Task: In invitations turn off email notifications.
Action: Mouse moved to (738, 55)
Screenshot: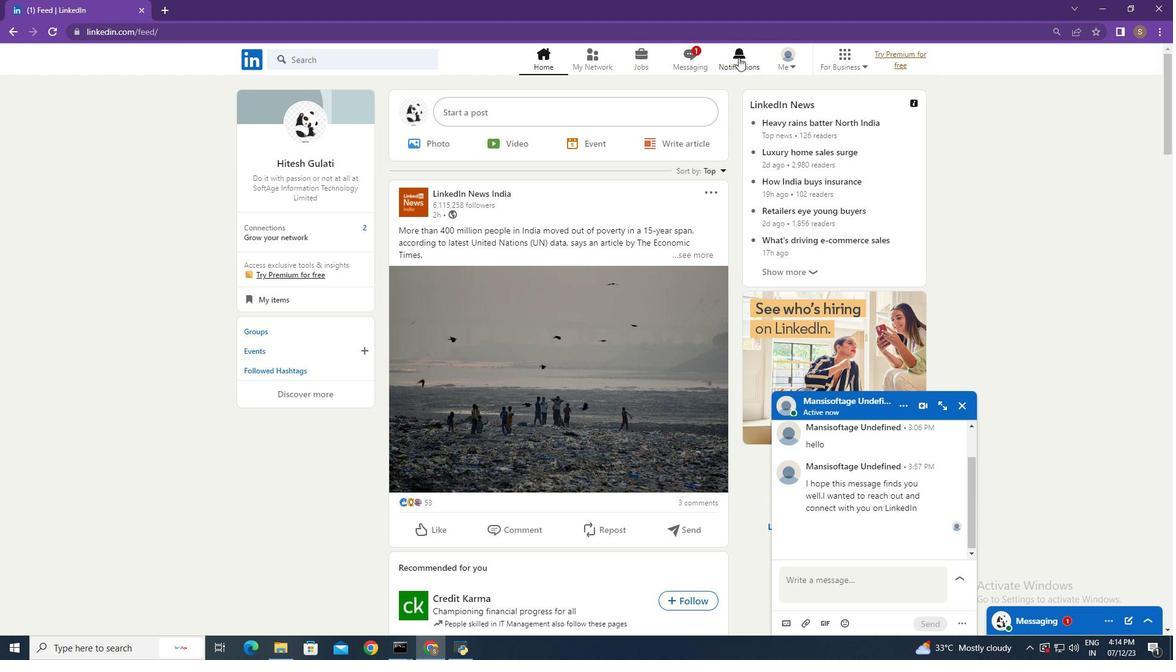 
Action: Mouse pressed left at (738, 55)
Screenshot: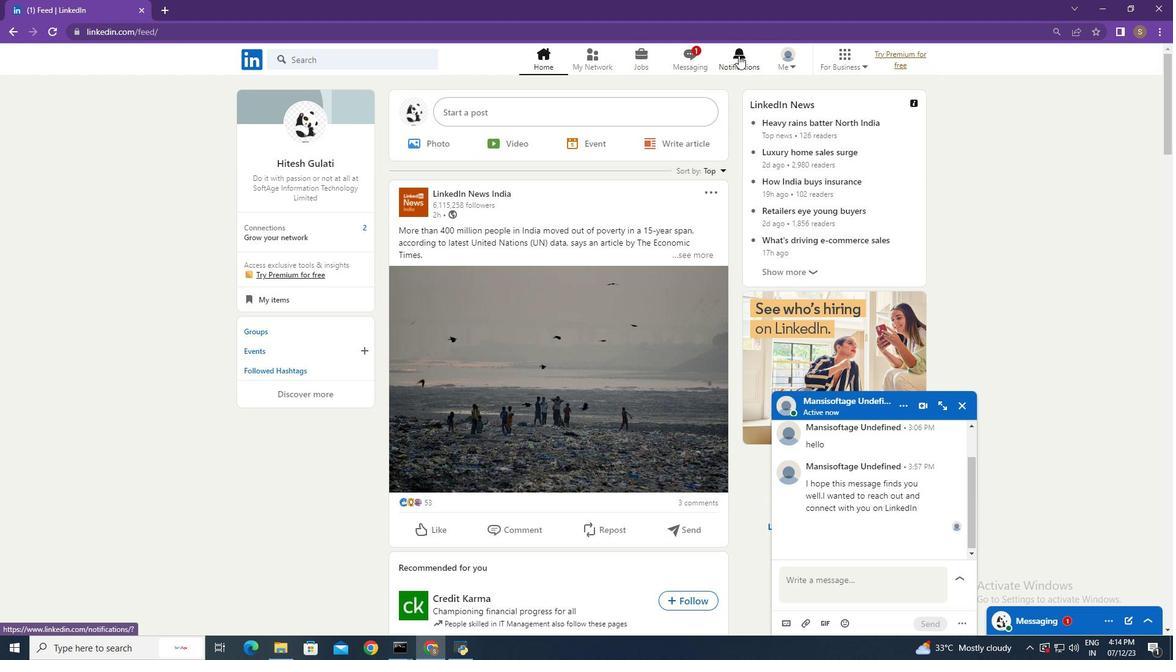 
Action: Mouse moved to (271, 139)
Screenshot: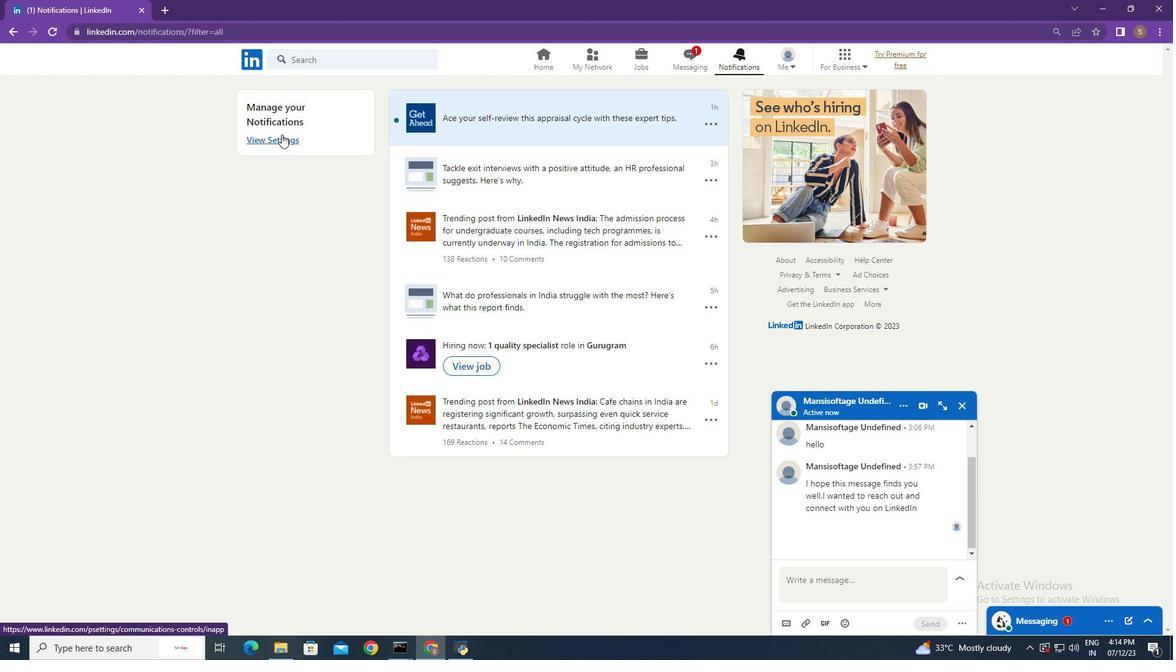 
Action: Mouse pressed left at (271, 139)
Screenshot: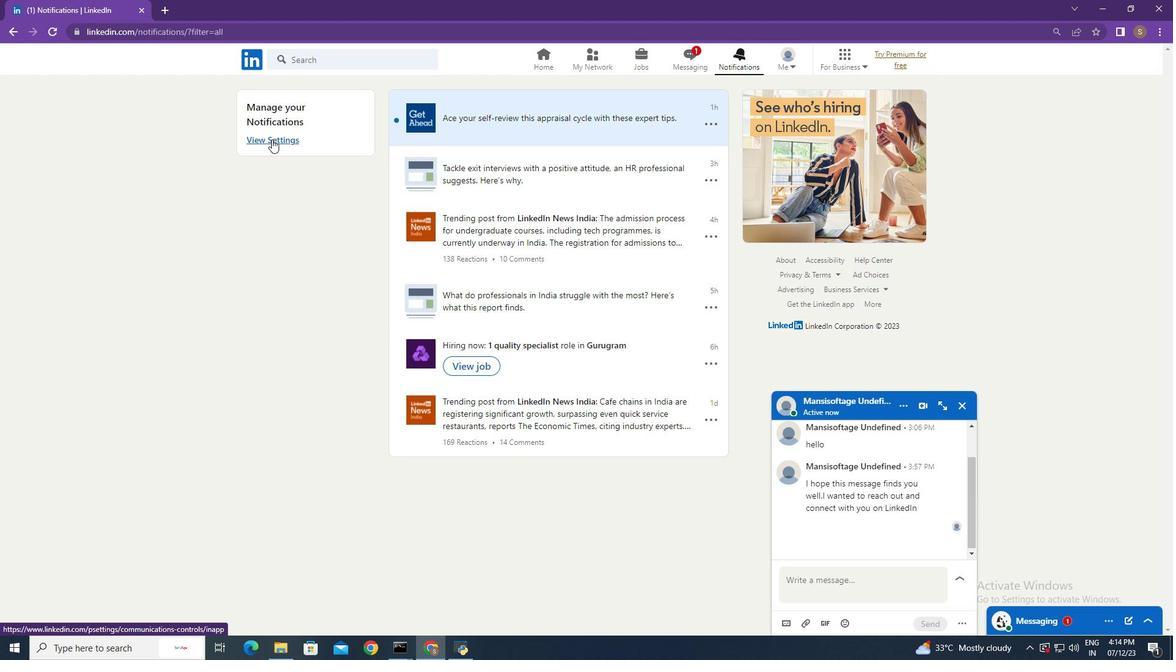 
Action: Mouse moved to (656, 415)
Screenshot: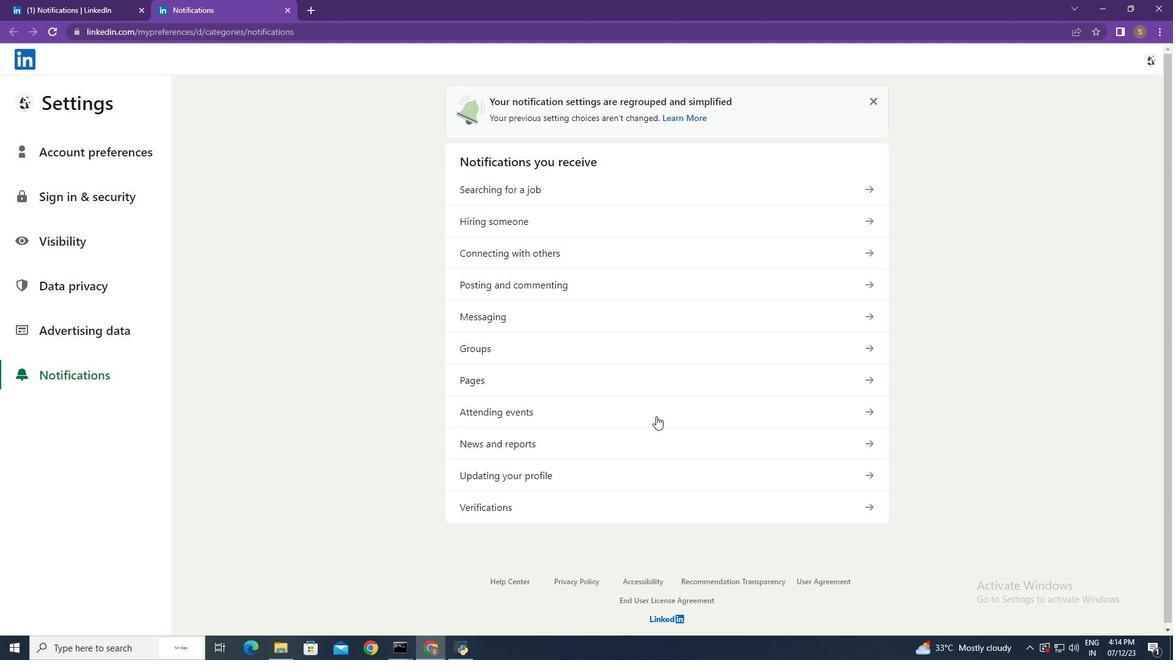 
Action: Mouse pressed left at (656, 415)
Screenshot: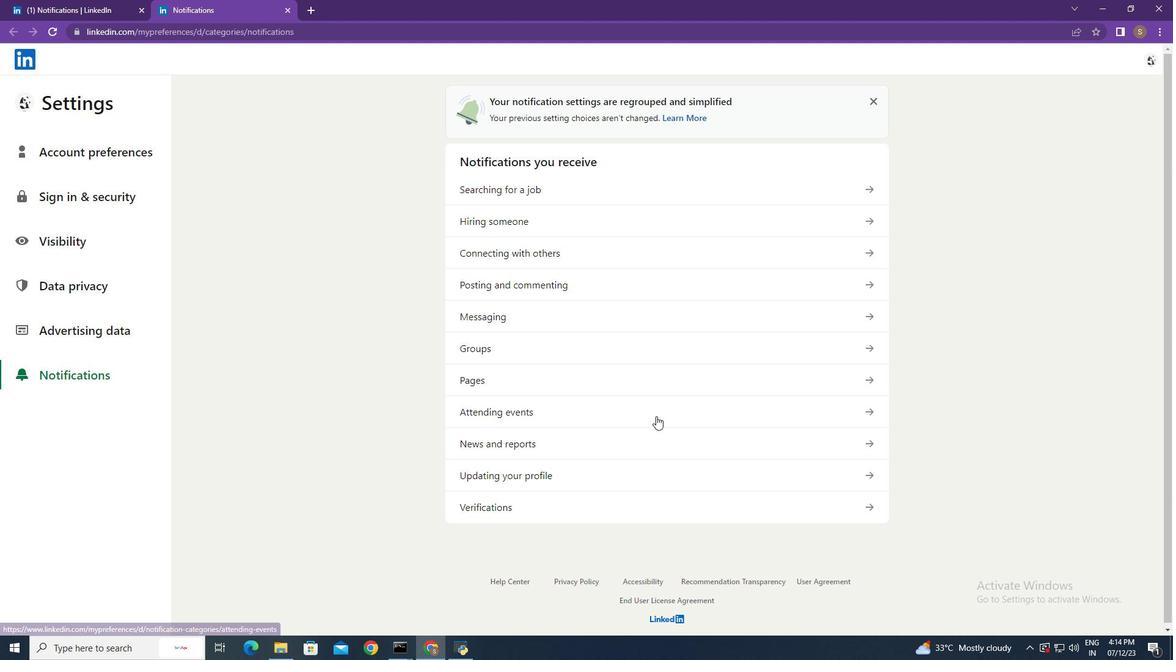 
Action: Mouse moved to (672, 180)
Screenshot: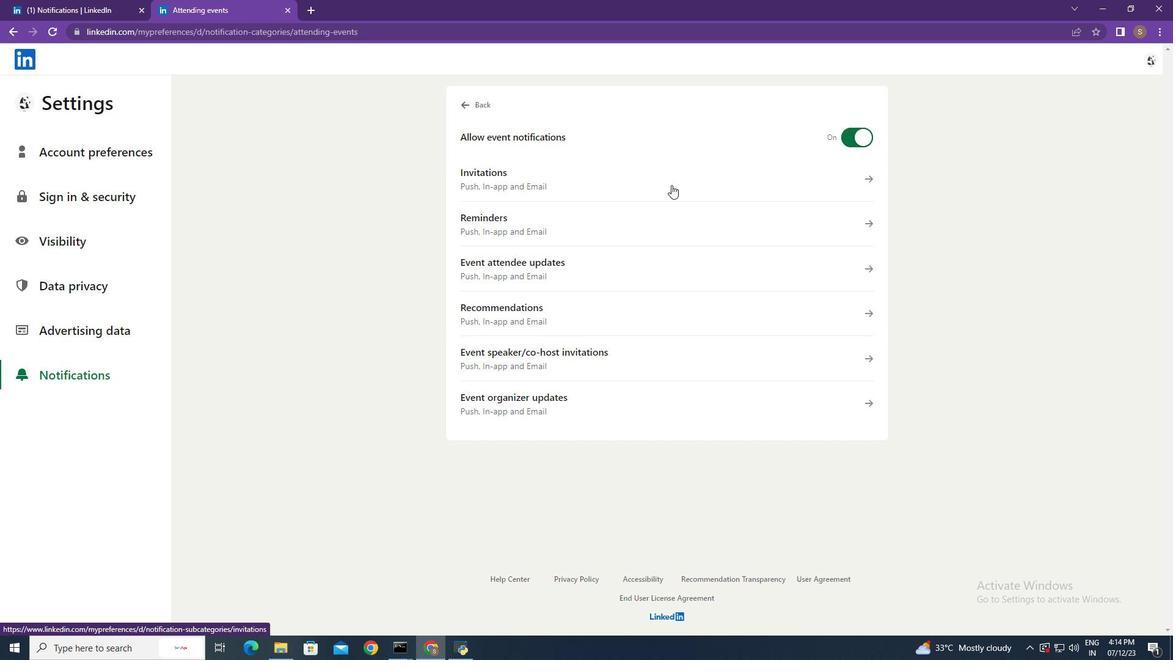 
Action: Mouse pressed left at (672, 180)
Screenshot: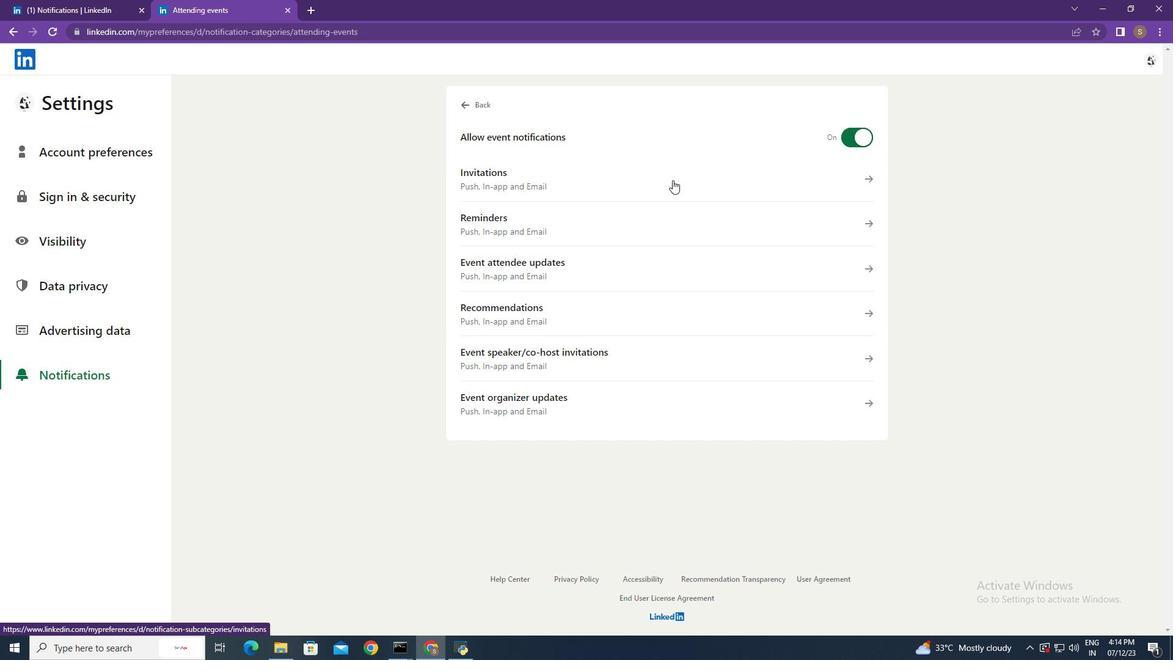
Action: Mouse moved to (864, 311)
Screenshot: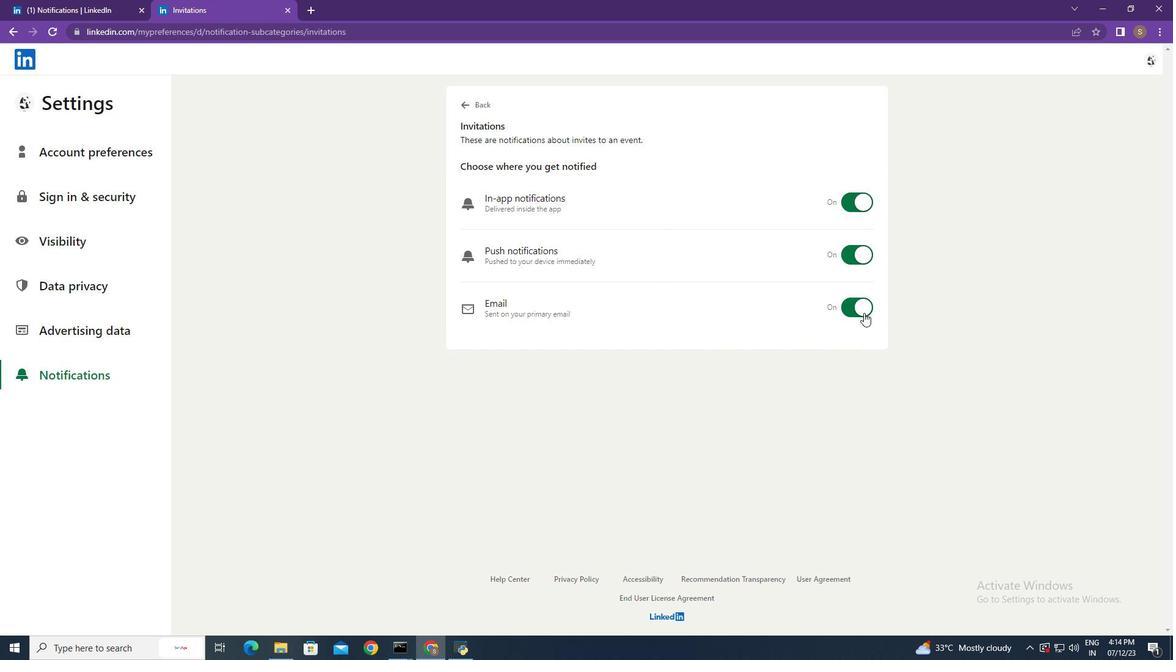 
Action: Mouse pressed left at (864, 311)
Screenshot: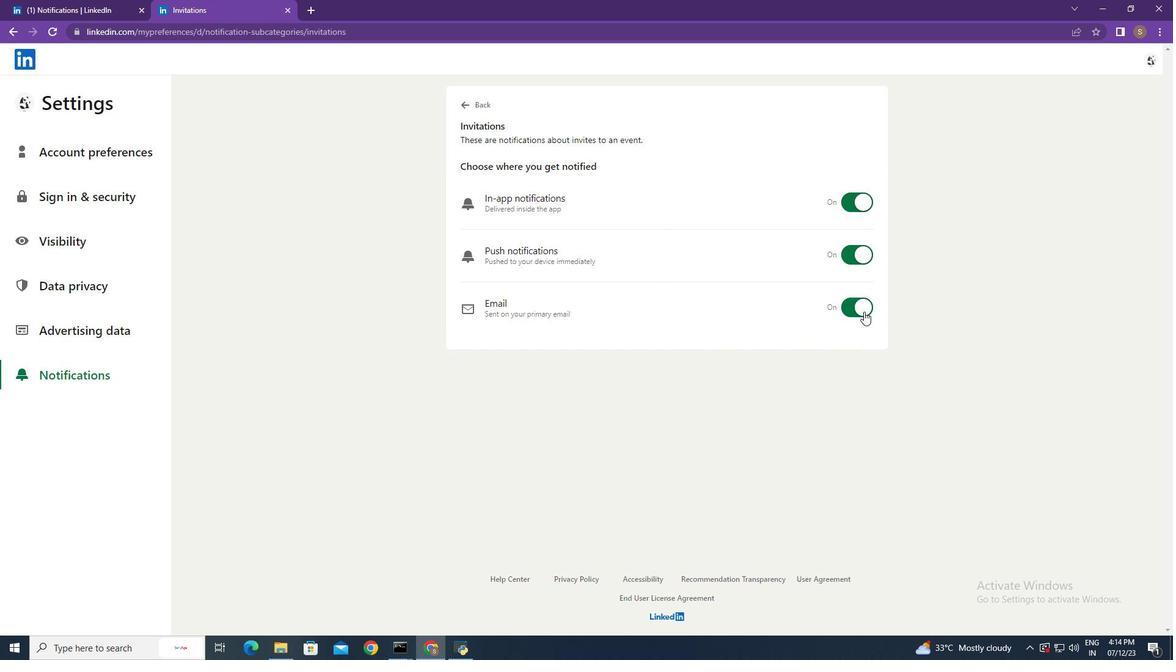 
Action: Mouse moved to (979, 265)
Screenshot: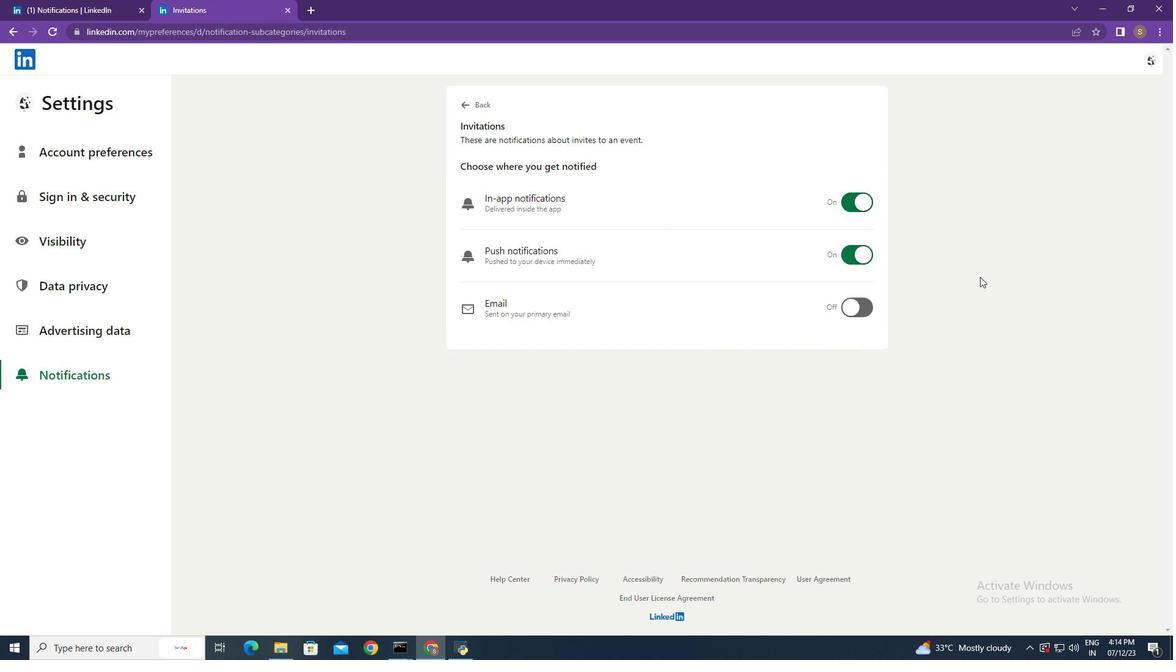 
